 Task: Create a due date automation trigger when advanced on, on the monday after a card is due add content with a name or a description ending with resume at 11:00 AM.
Action: Mouse moved to (1155, 93)
Screenshot: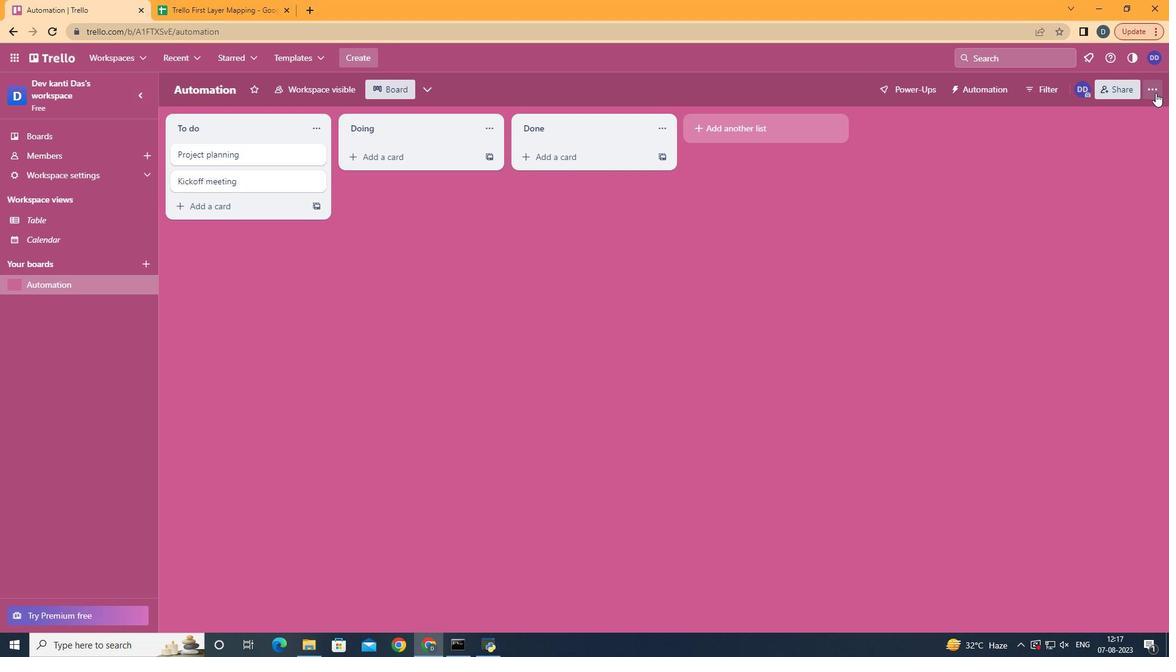 
Action: Mouse pressed left at (1155, 93)
Screenshot: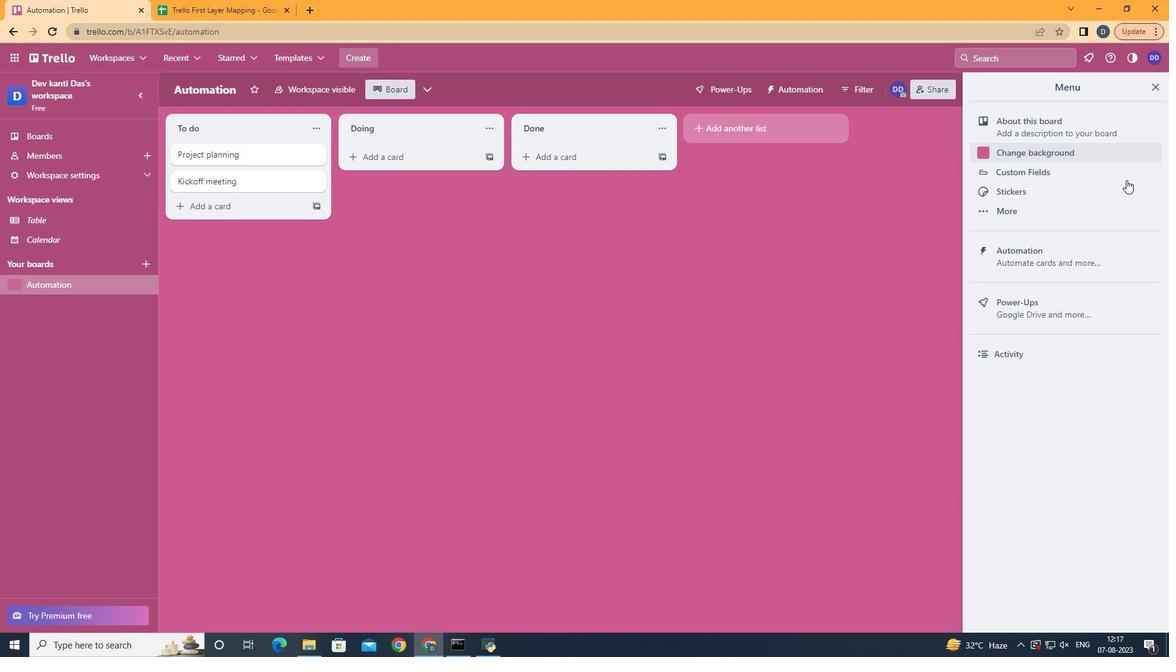 
Action: Mouse moved to (1088, 262)
Screenshot: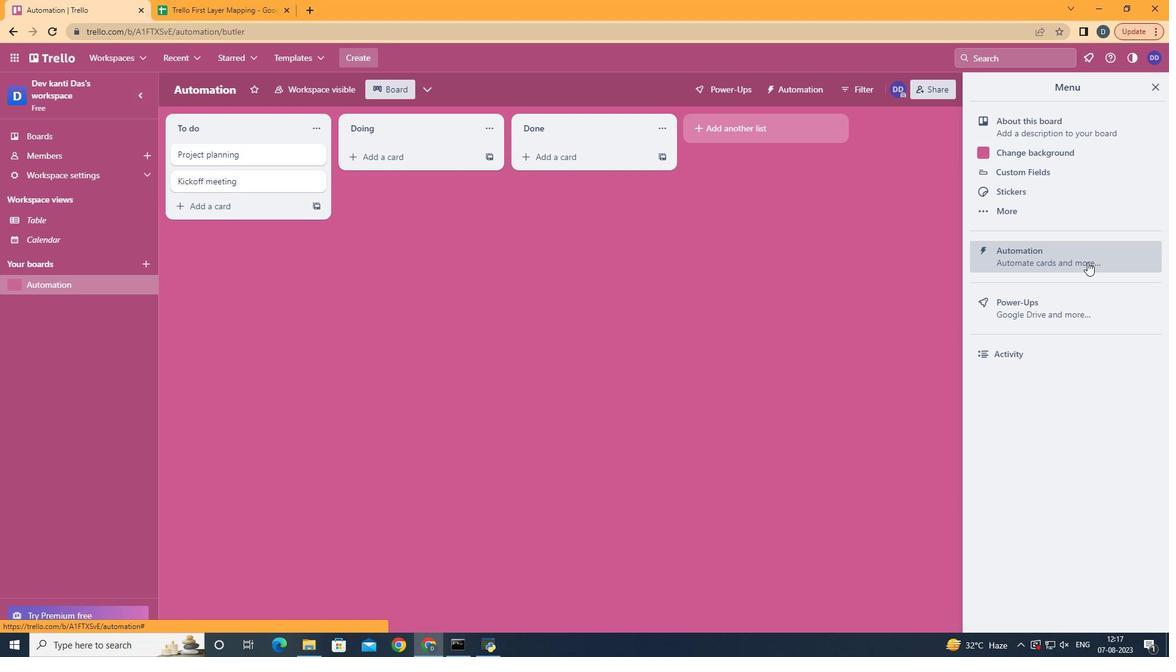 
Action: Mouse pressed left at (1088, 262)
Screenshot: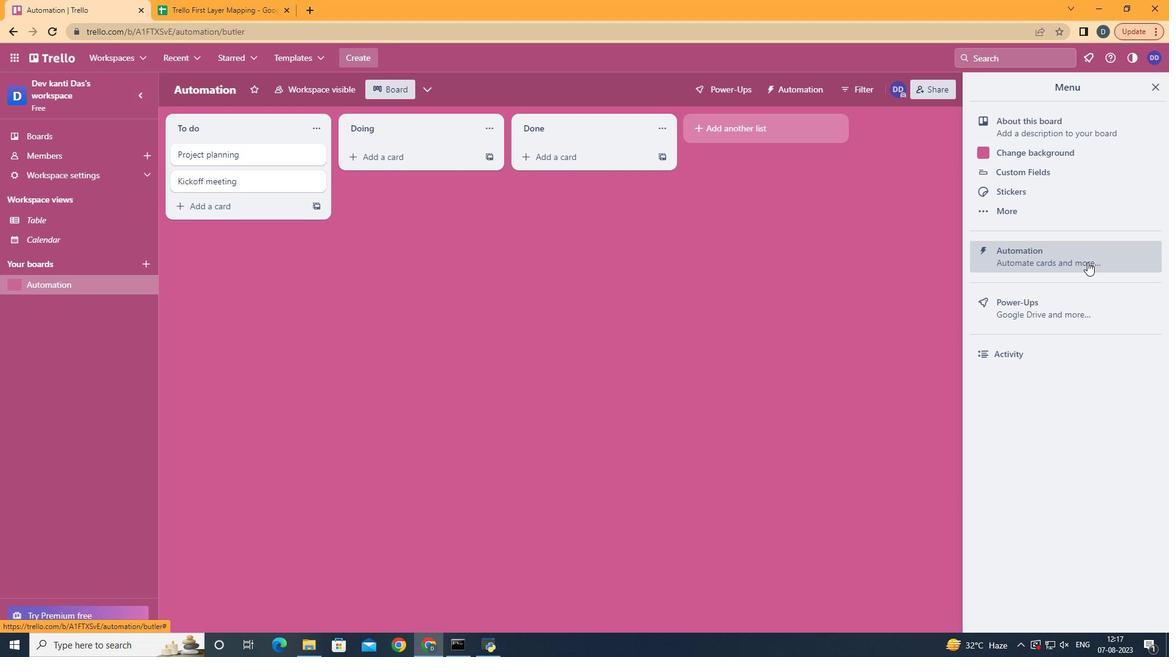 
Action: Mouse moved to (259, 244)
Screenshot: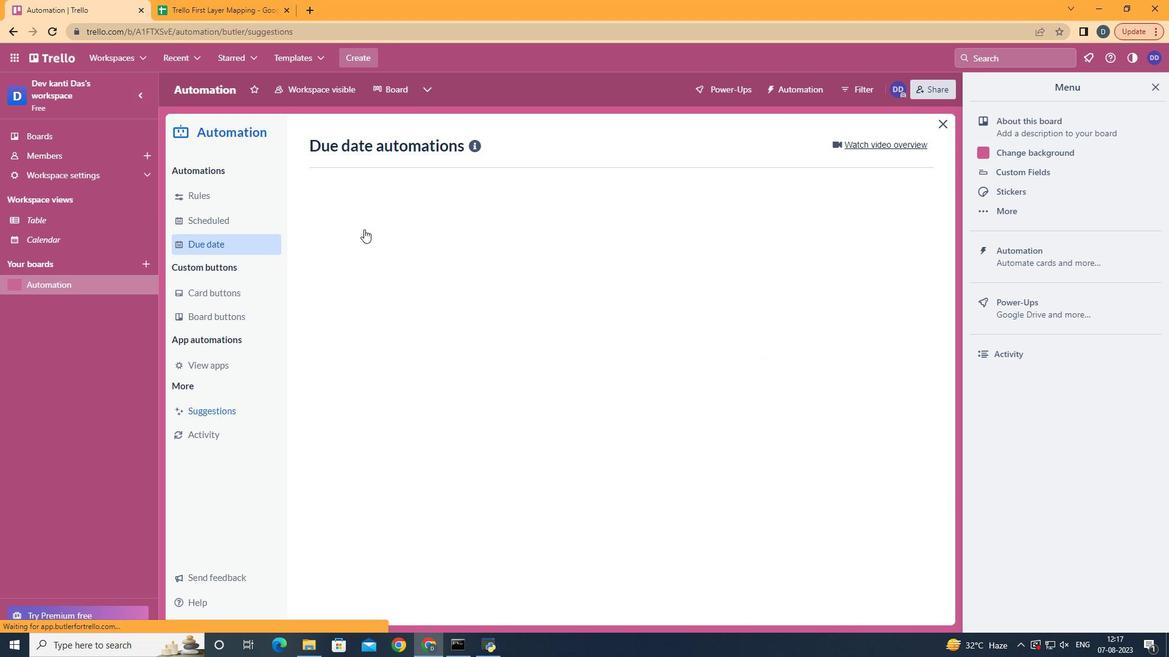 
Action: Mouse pressed left at (259, 244)
Screenshot: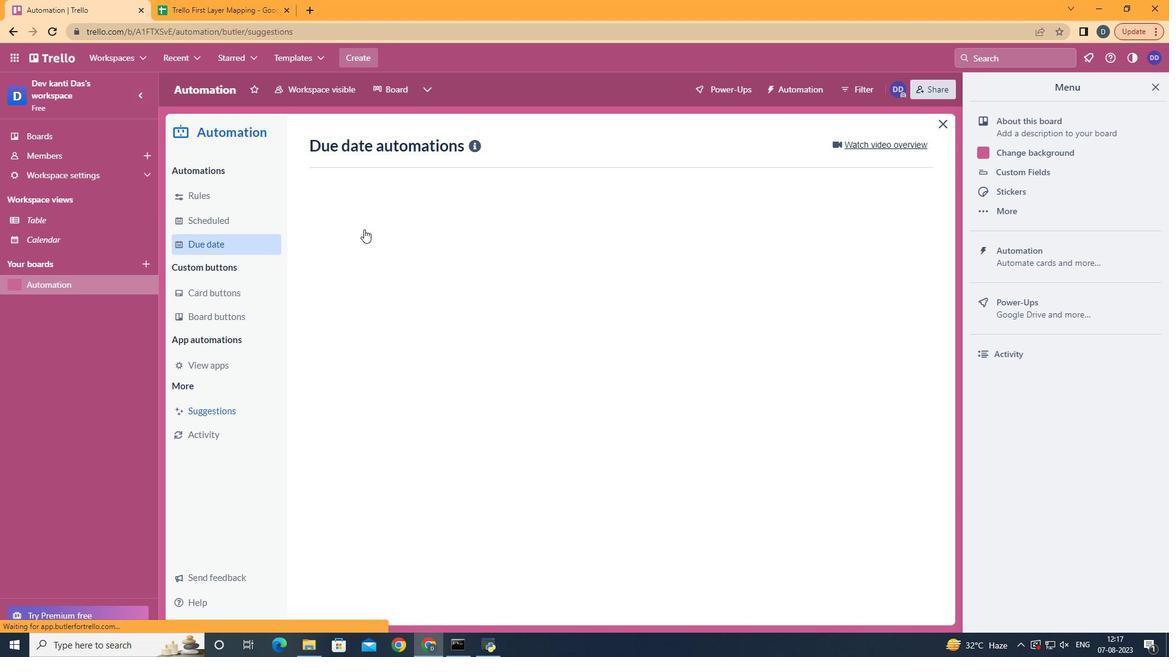
Action: Mouse moved to (851, 140)
Screenshot: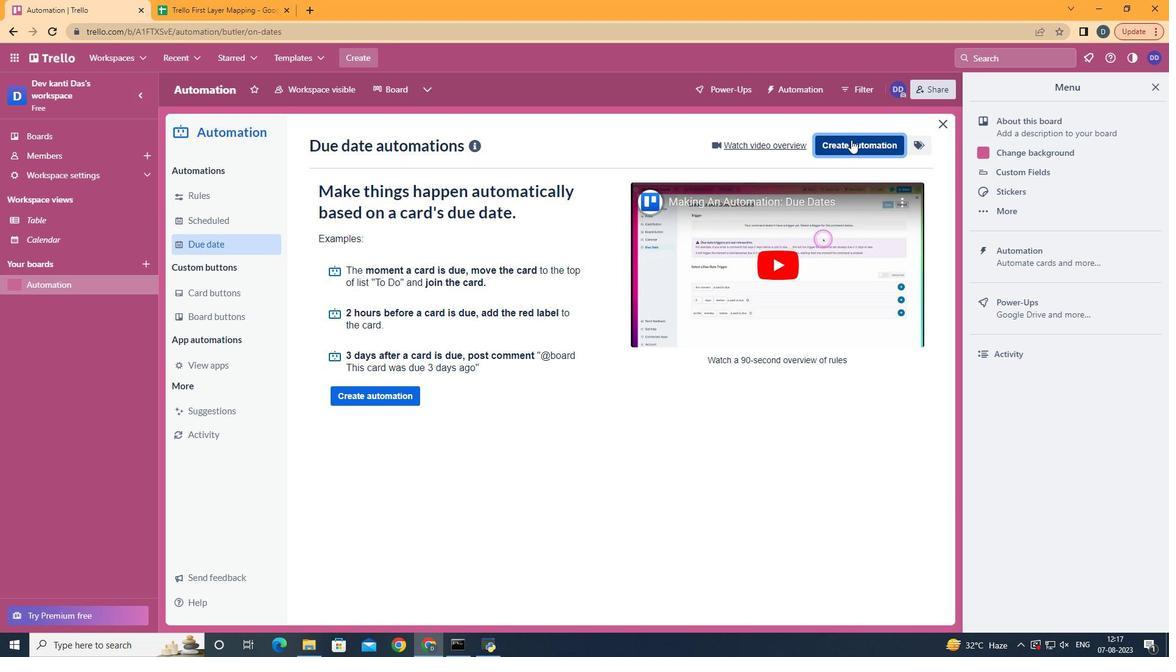 
Action: Mouse pressed left at (851, 140)
Screenshot: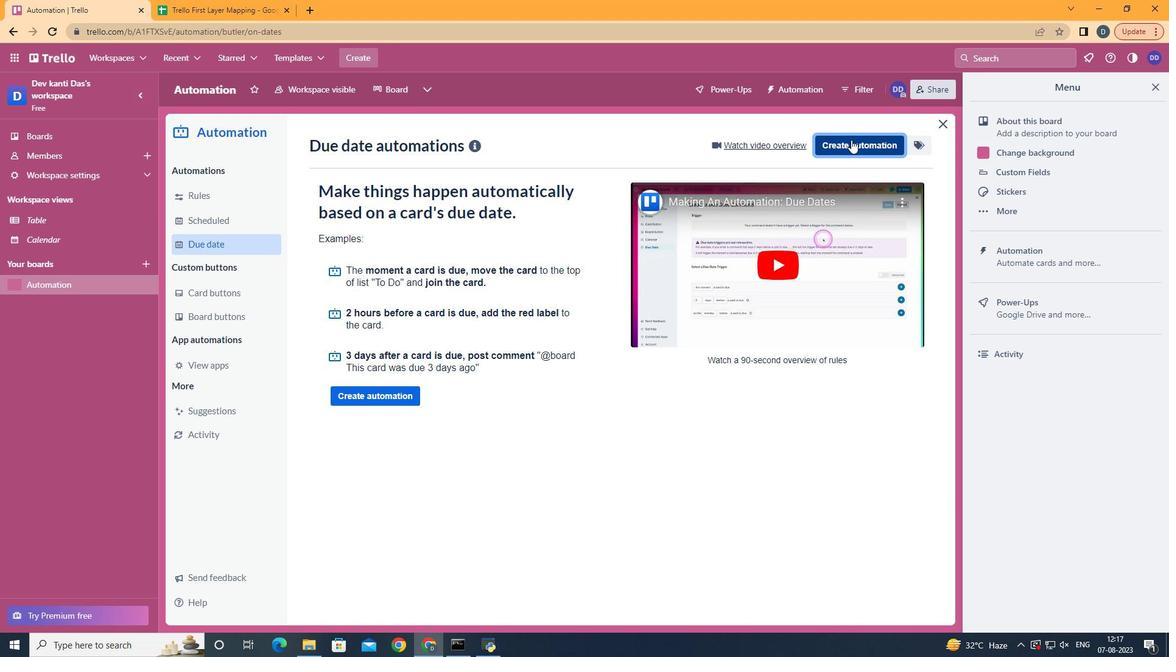 
Action: Mouse moved to (688, 261)
Screenshot: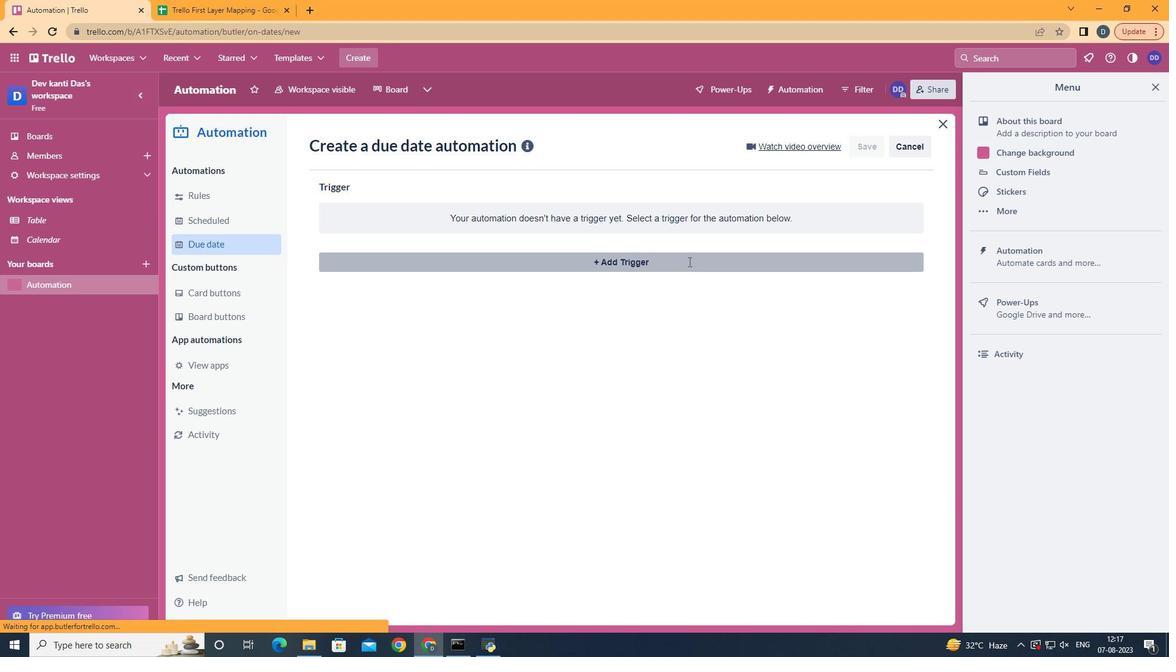 
Action: Mouse pressed left at (688, 261)
Screenshot: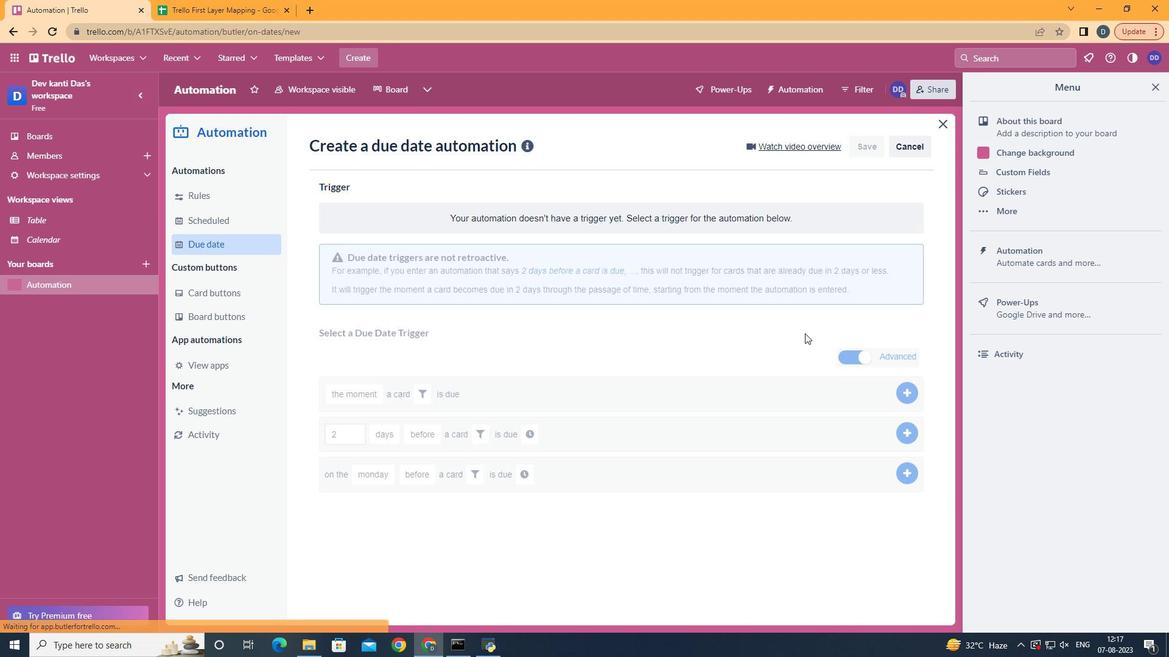 
Action: Mouse moved to (394, 316)
Screenshot: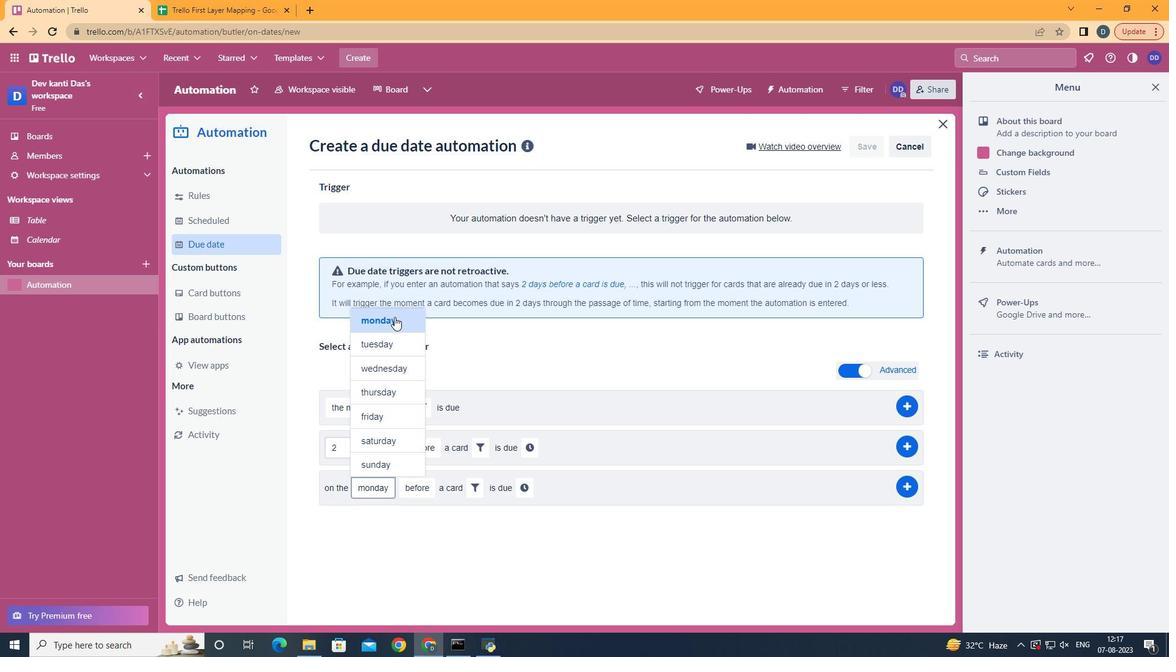 
Action: Mouse pressed left at (394, 316)
Screenshot: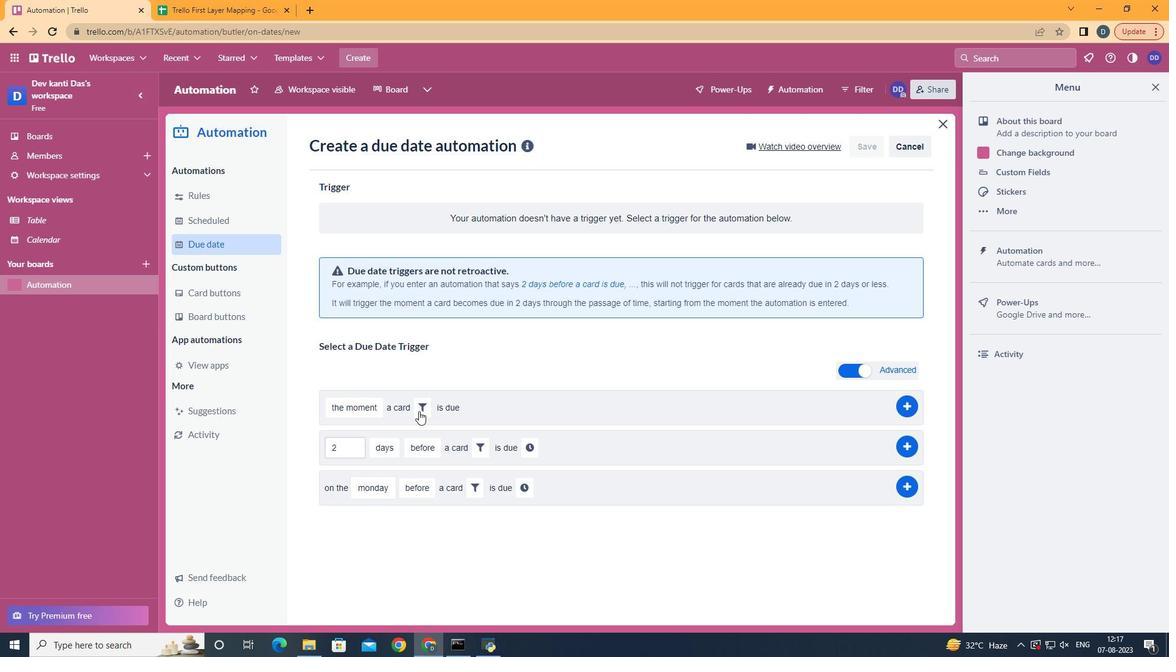 
Action: Mouse moved to (430, 524)
Screenshot: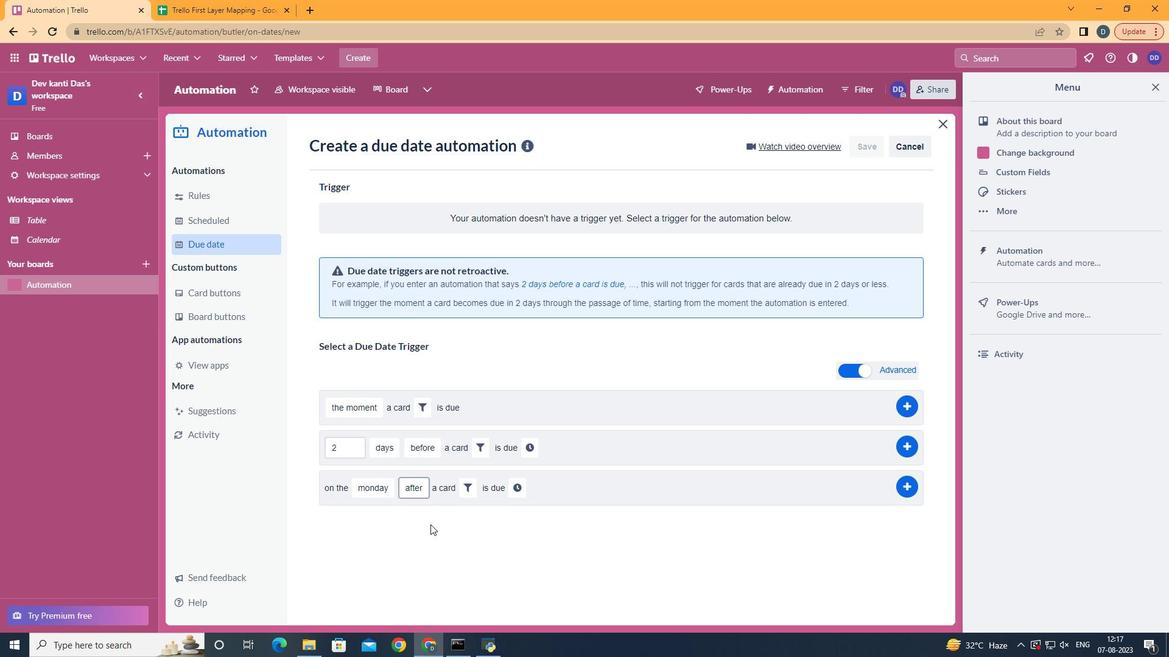 
Action: Mouse pressed left at (430, 524)
Screenshot: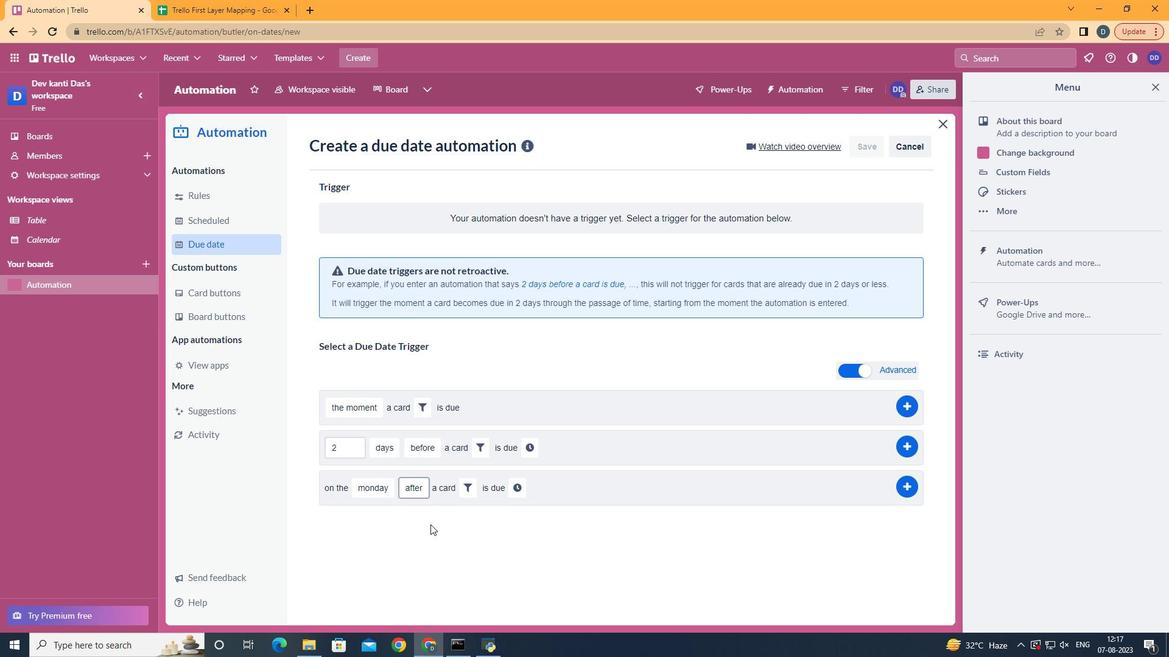 
Action: Mouse moved to (467, 485)
Screenshot: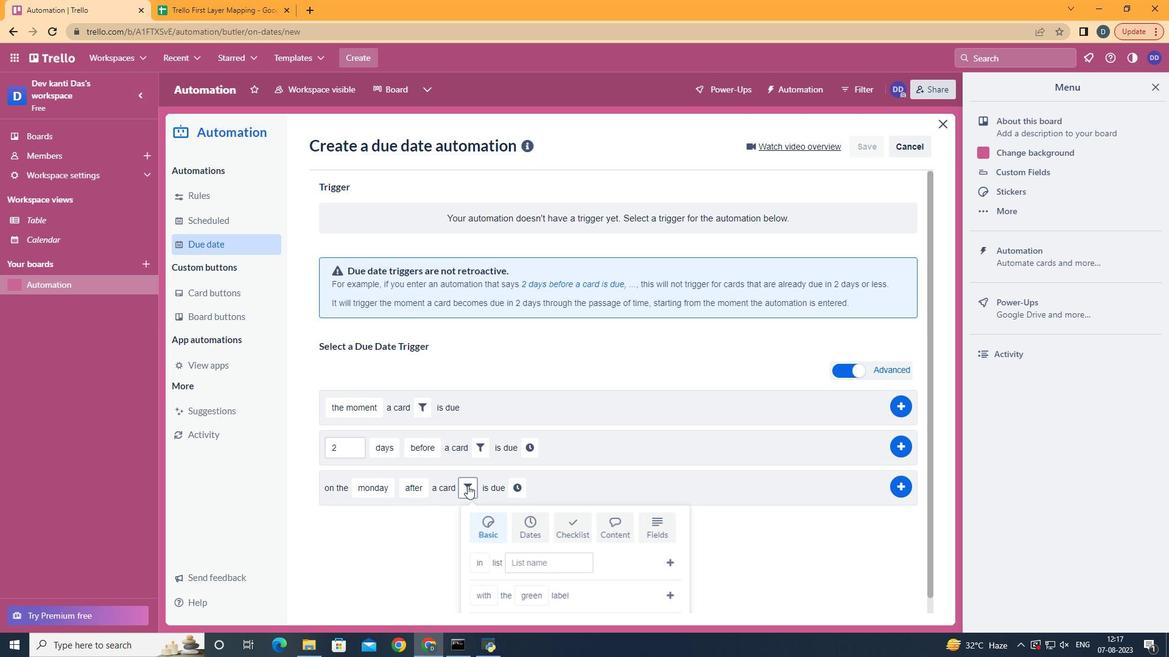 
Action: Mouse pressed left at (467, 485)
Screenshot: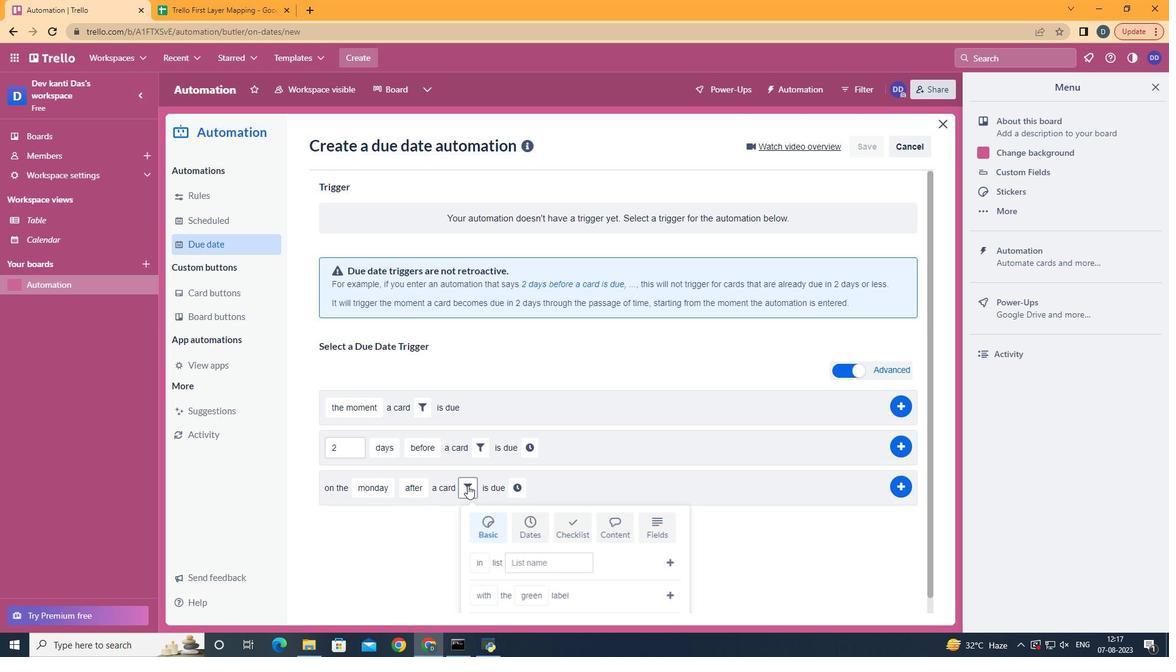 
Action: Mouse moved to (618, 526)
Screenshot: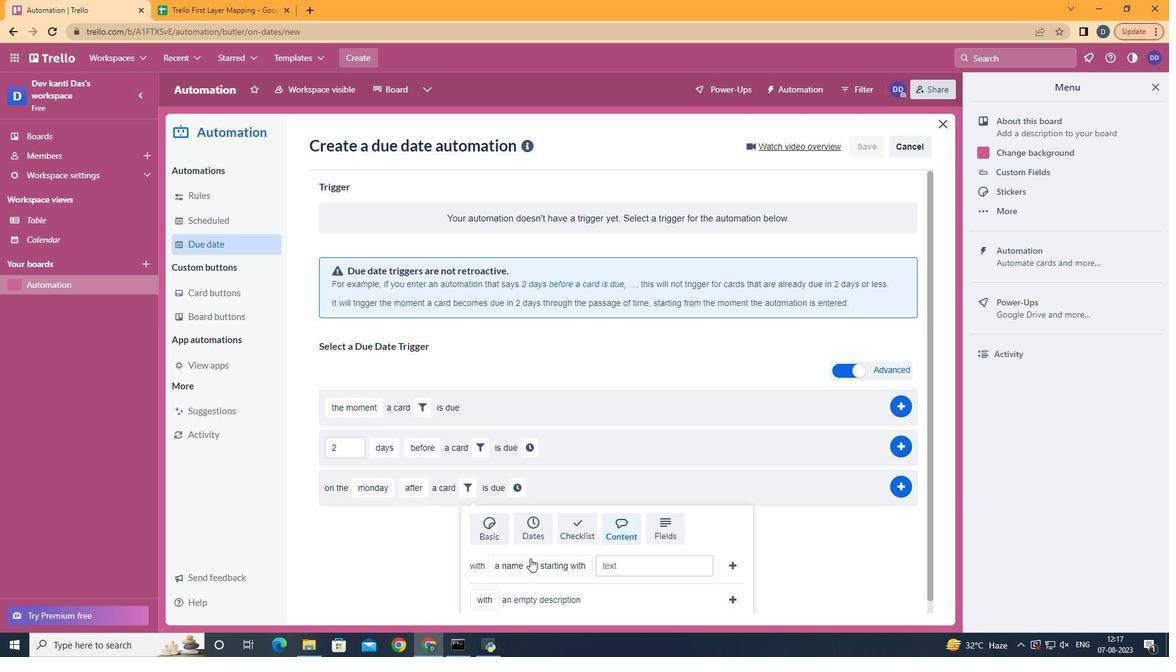 
Action: Mouse pressed left at (617, 526)
Screenshot: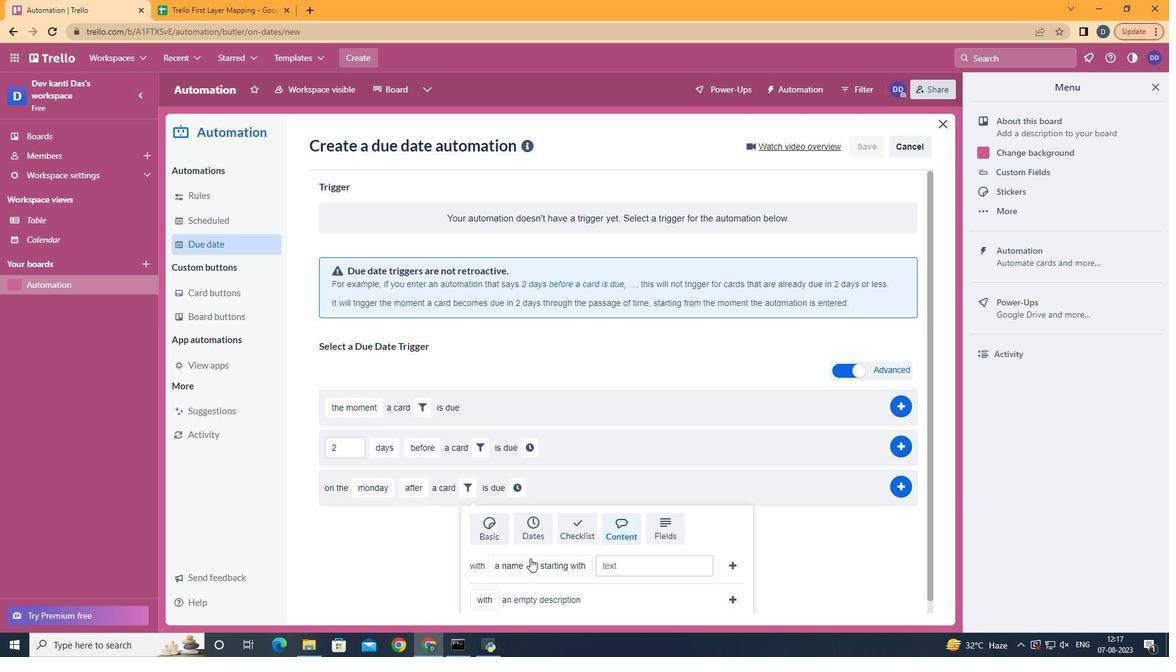 
Action: Mouse moved to (530, 545)
Screenshot: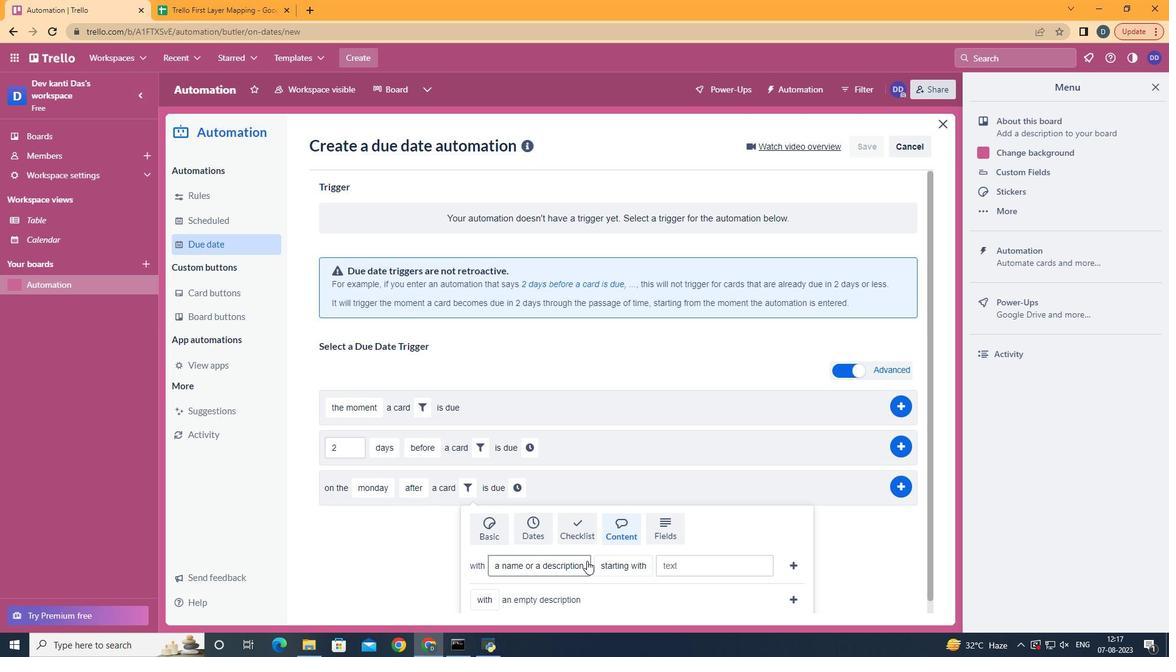 
Action: Mouse pressed left at (530, 545)
Screenshot: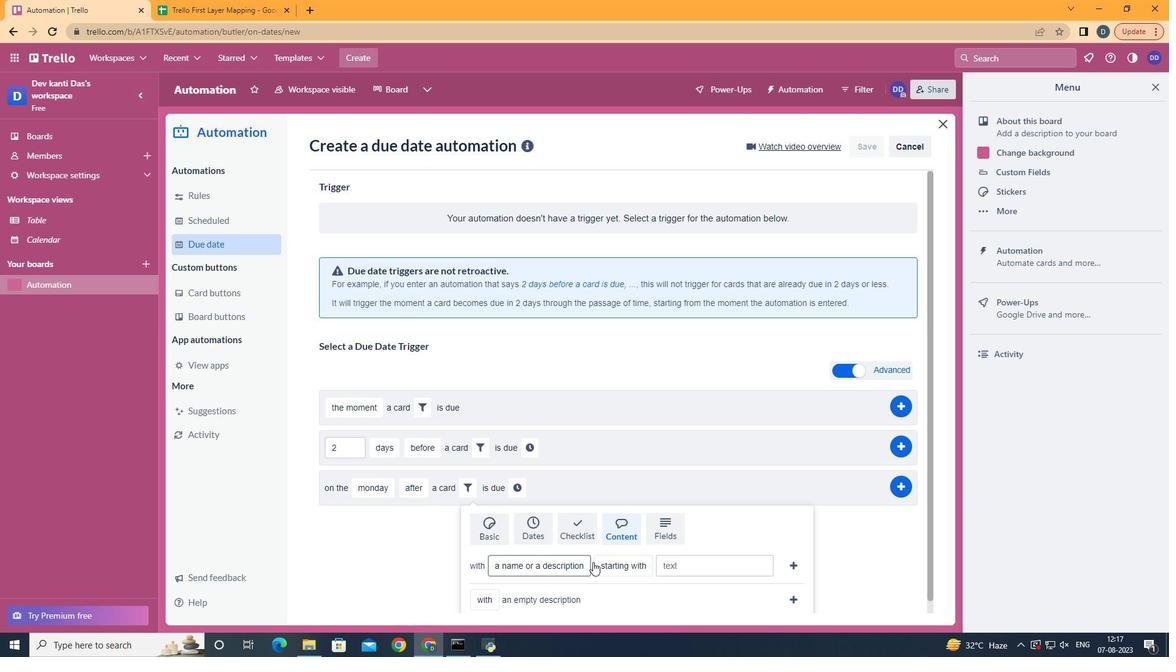 
Action: Mouse moved to (636, 442)
Screenshot: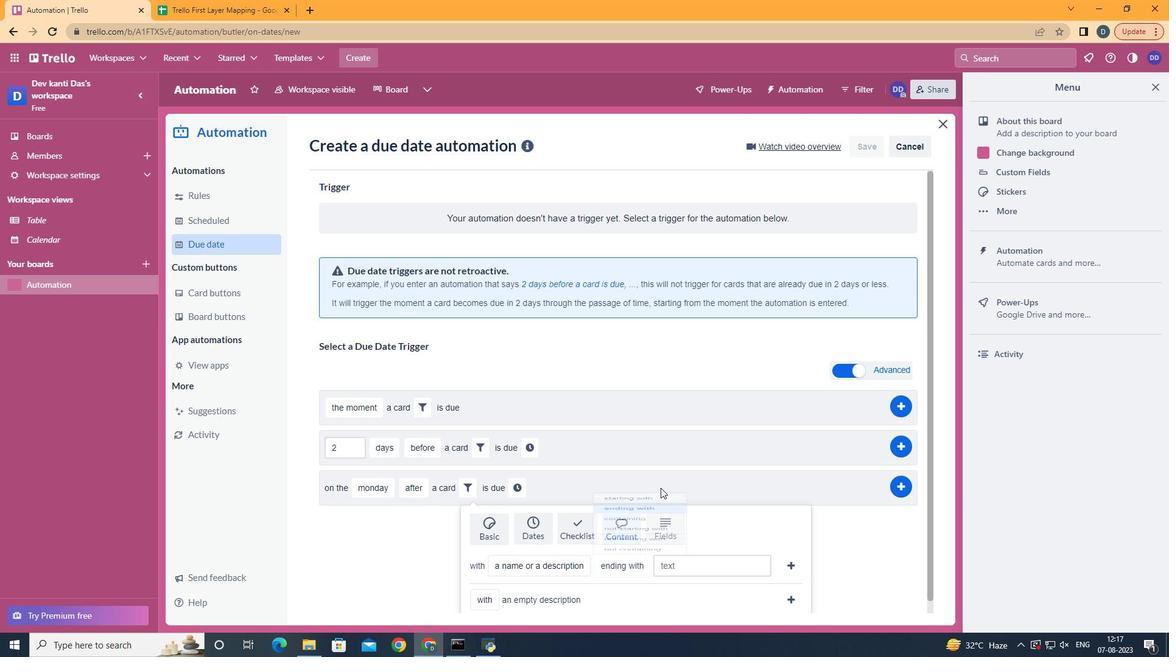 
Action: Mouse pressed left at (636, 442)
Screenshot: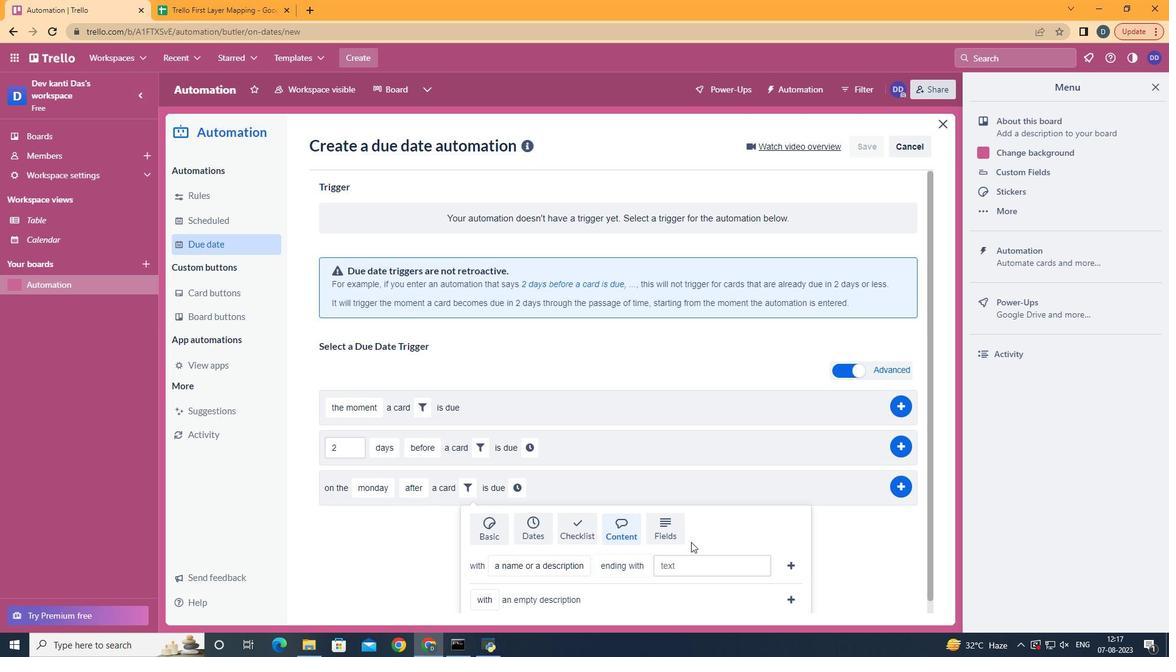 
Action: Mouse moved to (702, 565)
Screenshot: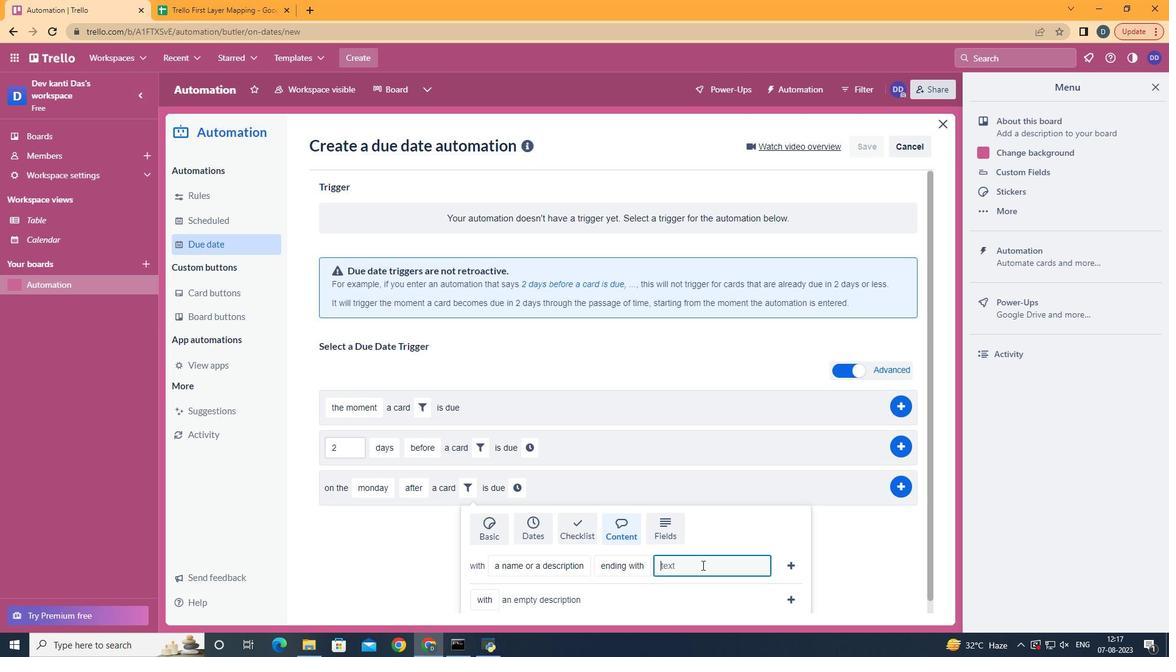 
Action: Mouse pressed left at (702, 565)
Screenshot: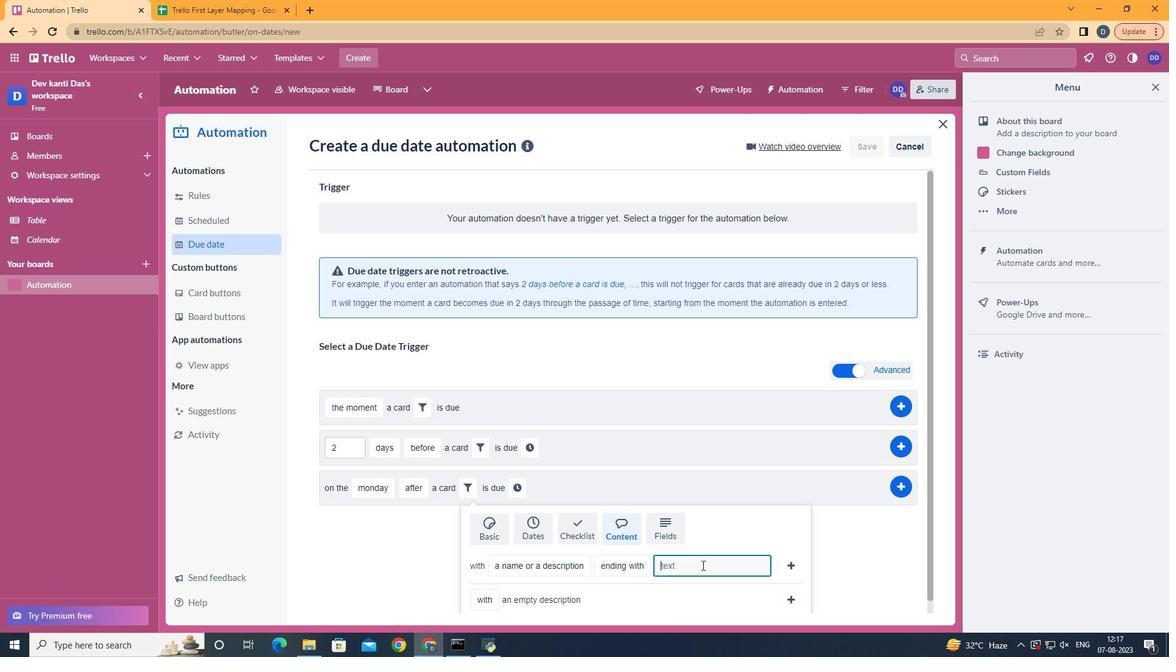 
Action: Key pressed resume
Screenshot: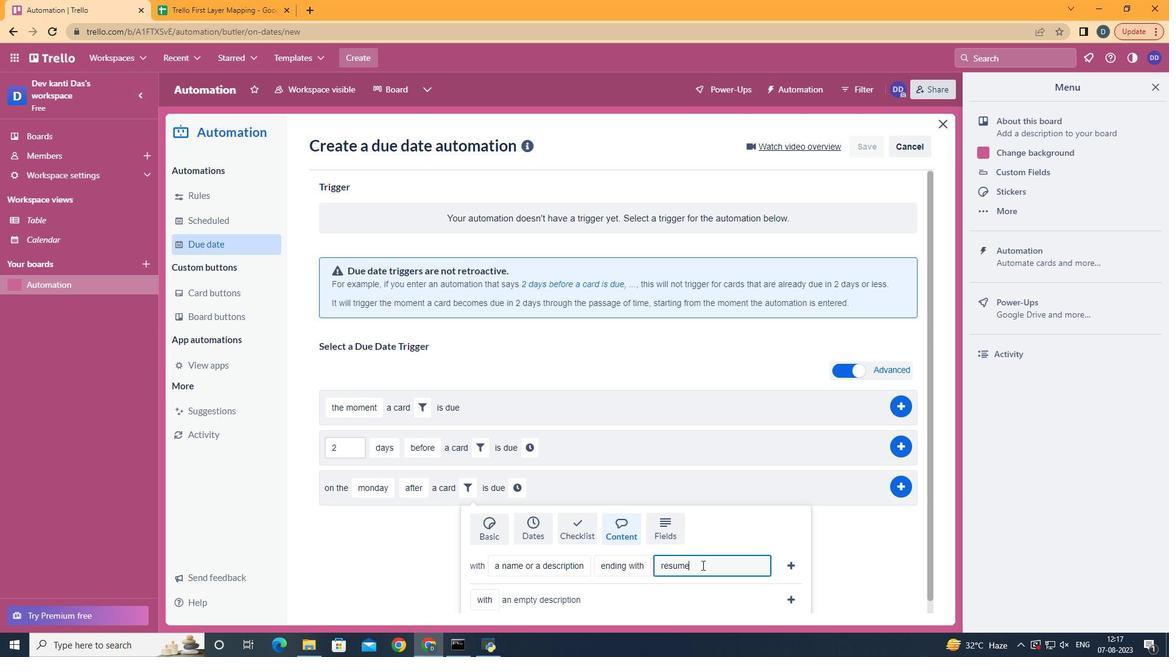 
Action: Mouse moved to (798, 568)
Screenshot: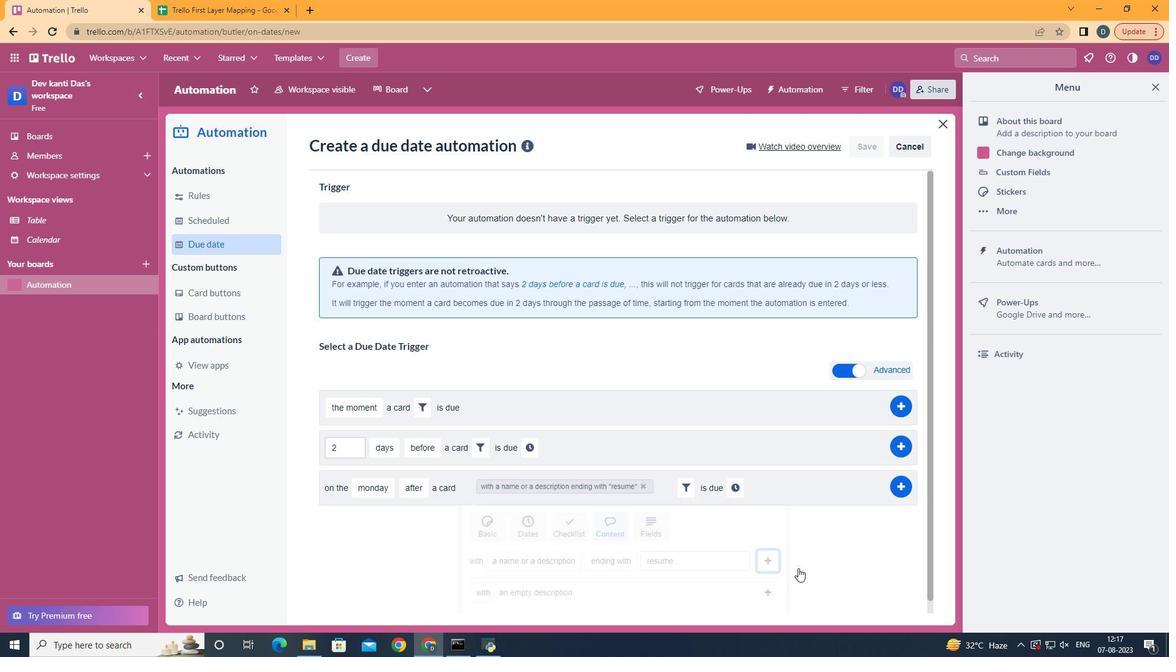 
Action: Mouse pressed left at (798, 568)
Screenshot: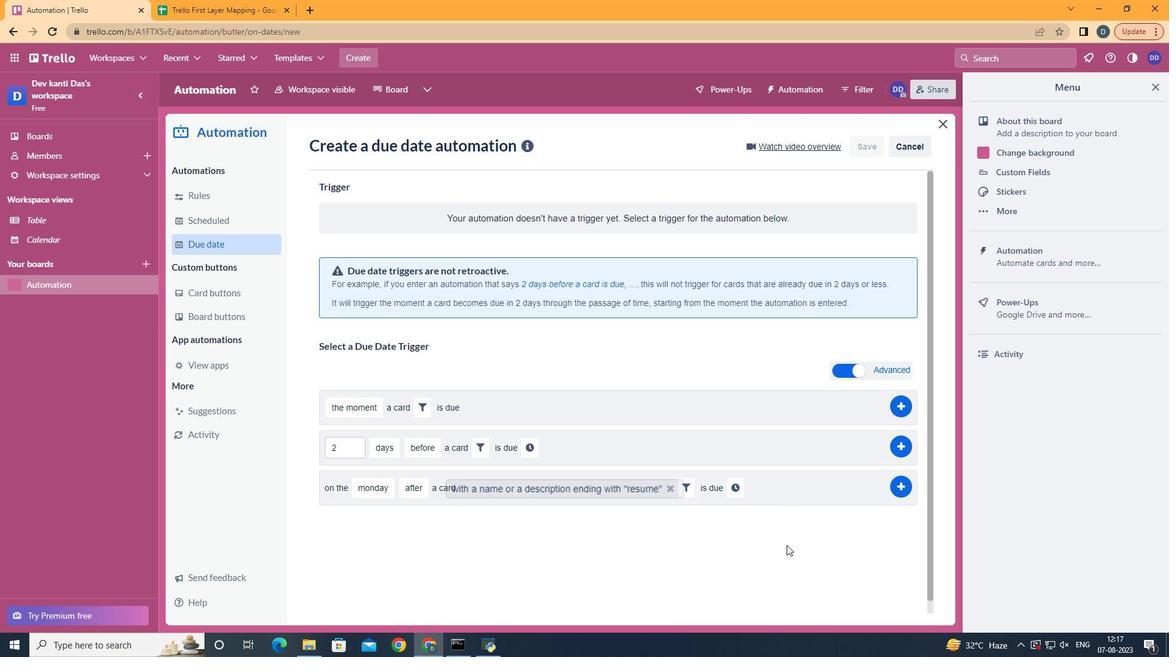 
Action: Mouse moved to (735, 485)
Screenshot: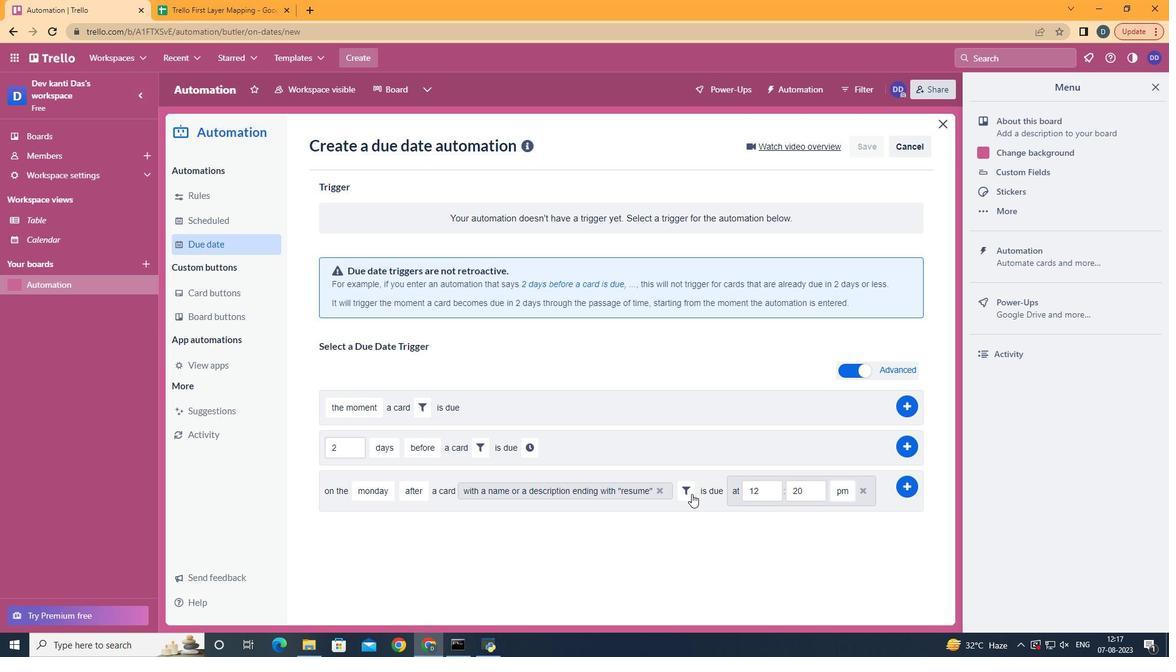 
Action: Mouse pressed left at (735, 485)
Screenshot: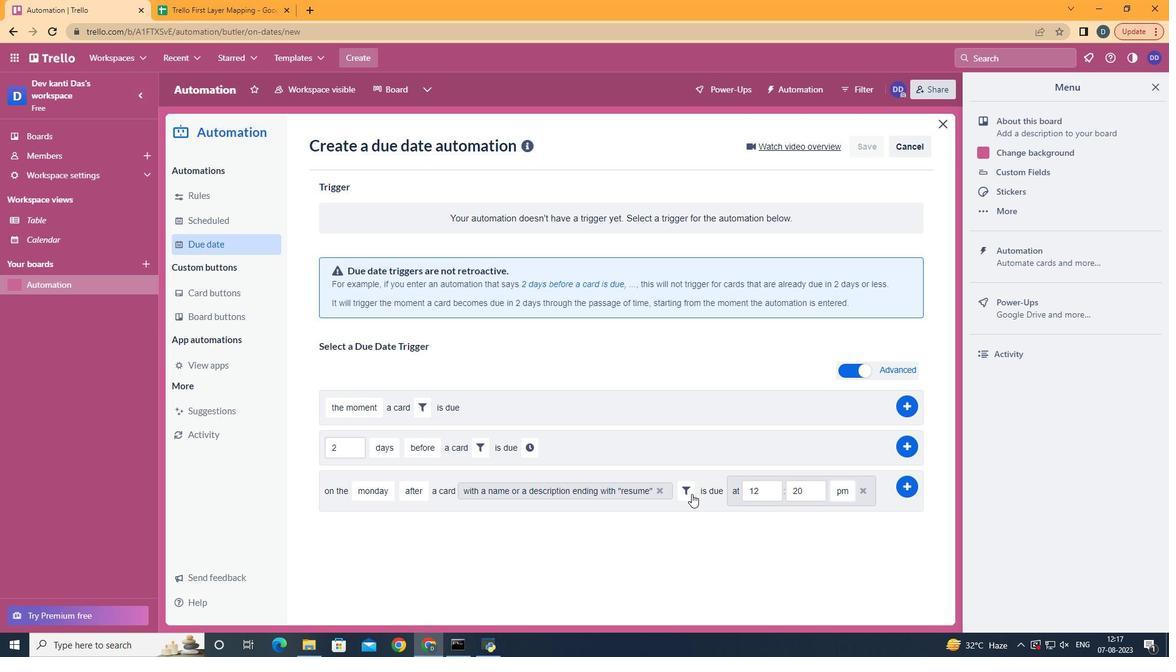 
Action: Mouse moved to (773, 491)
Screenshot: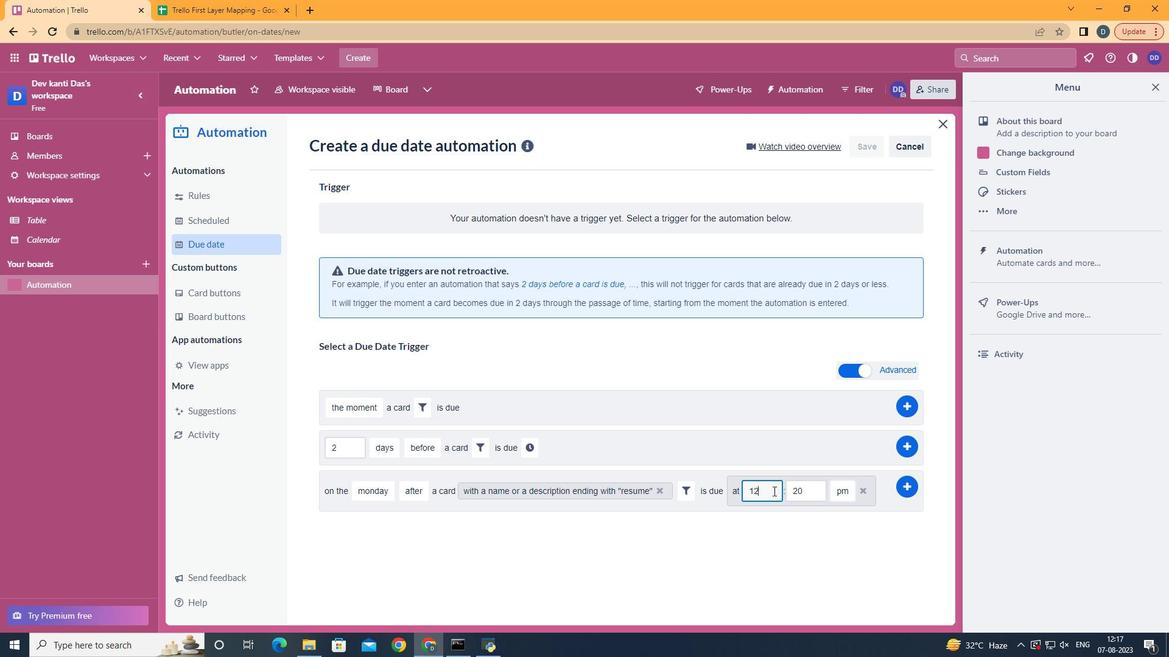
Action: Mouse pressed left at (773, 491)
Screenshot: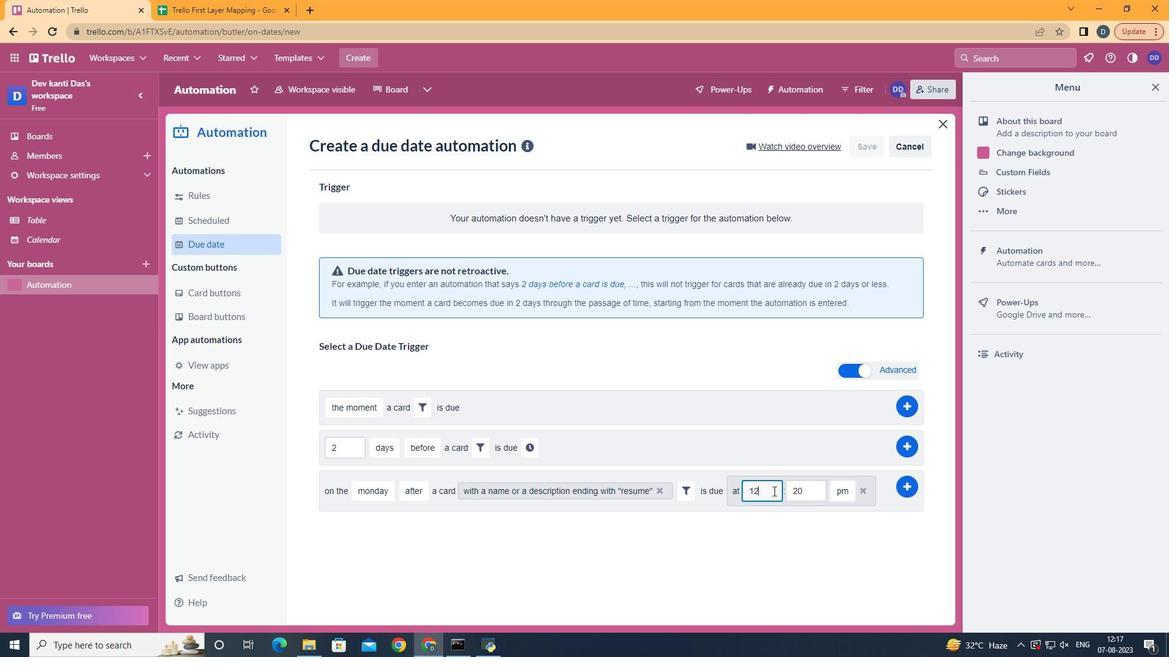 
Action: Key pressed <Key.backspace>1
Screenshot: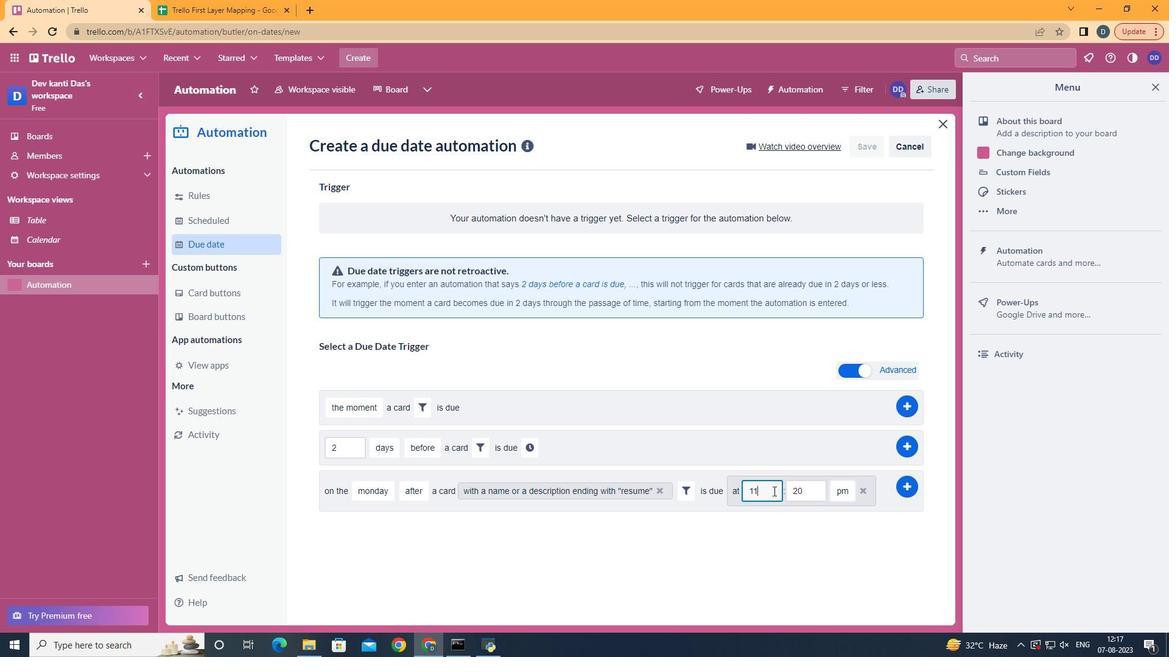
Action: Mouse moved to (809, 485)
Screenshot: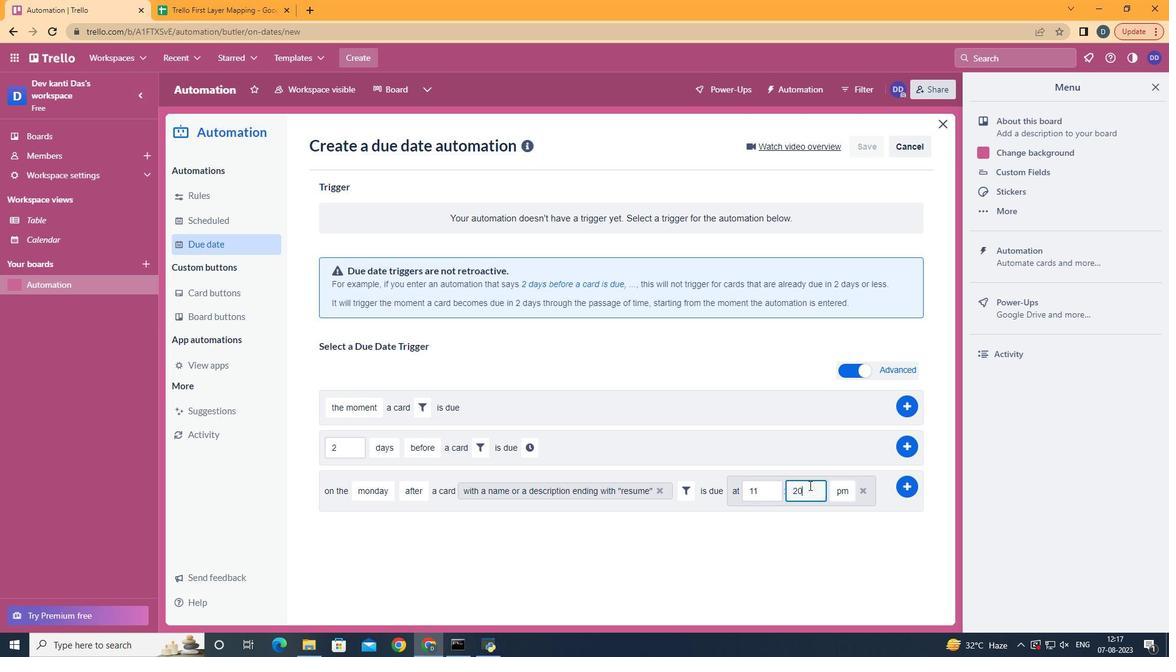
Action: Mouse pressed left at (809, 485)
Screenshot: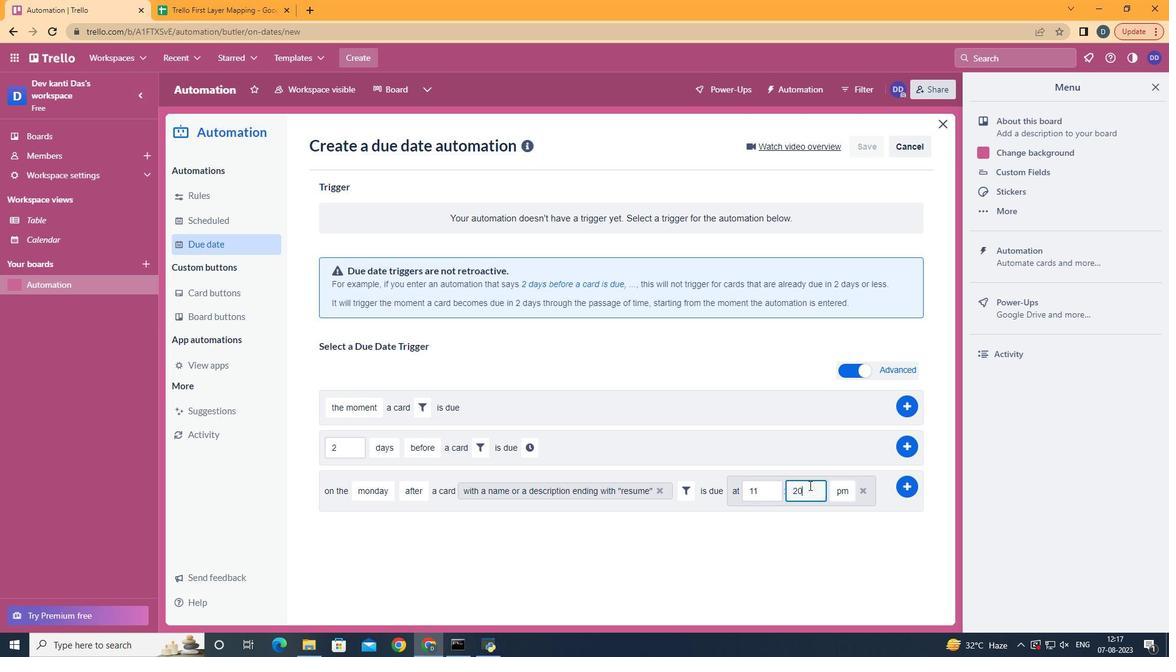 
Action: Key pressed <Key.backspace><Key.backspace>00
Screenshot: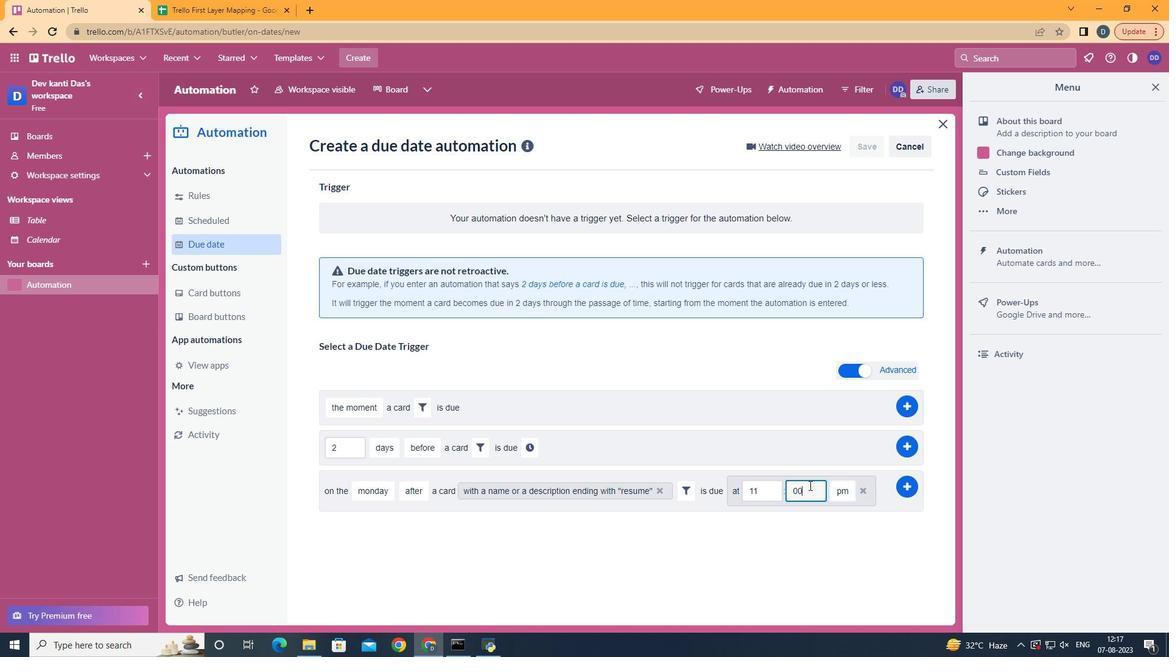 
Action: Mouse moved to (844, 507)
Screenshot: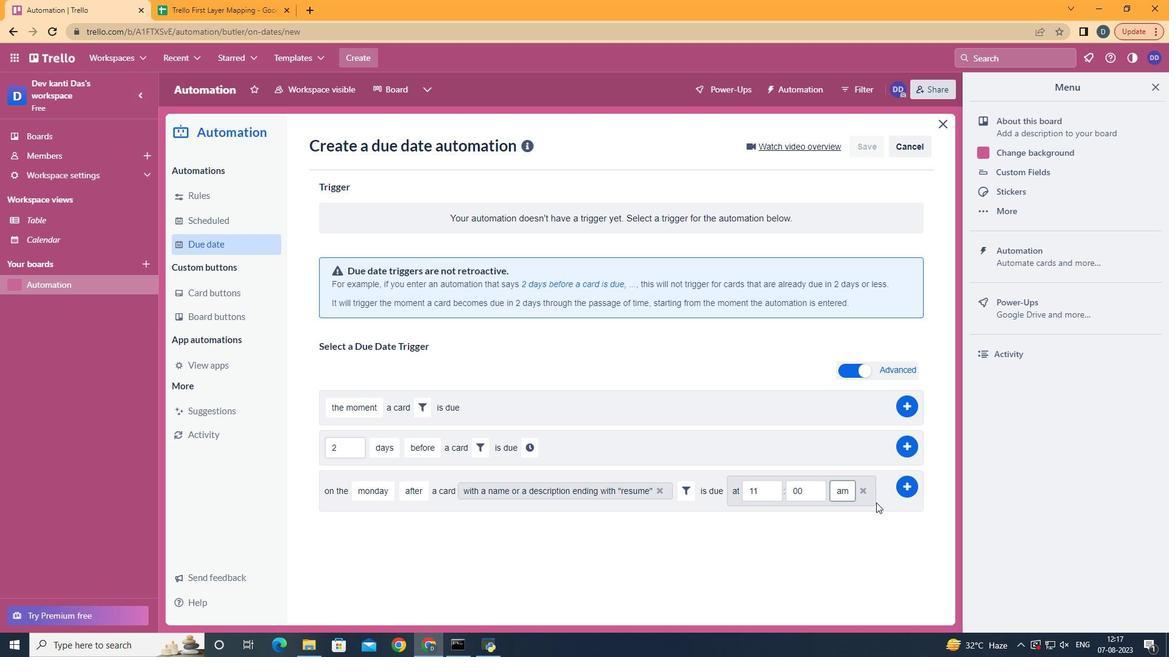 
Action: Mouse pressed left at (844, 507)
Screenshot: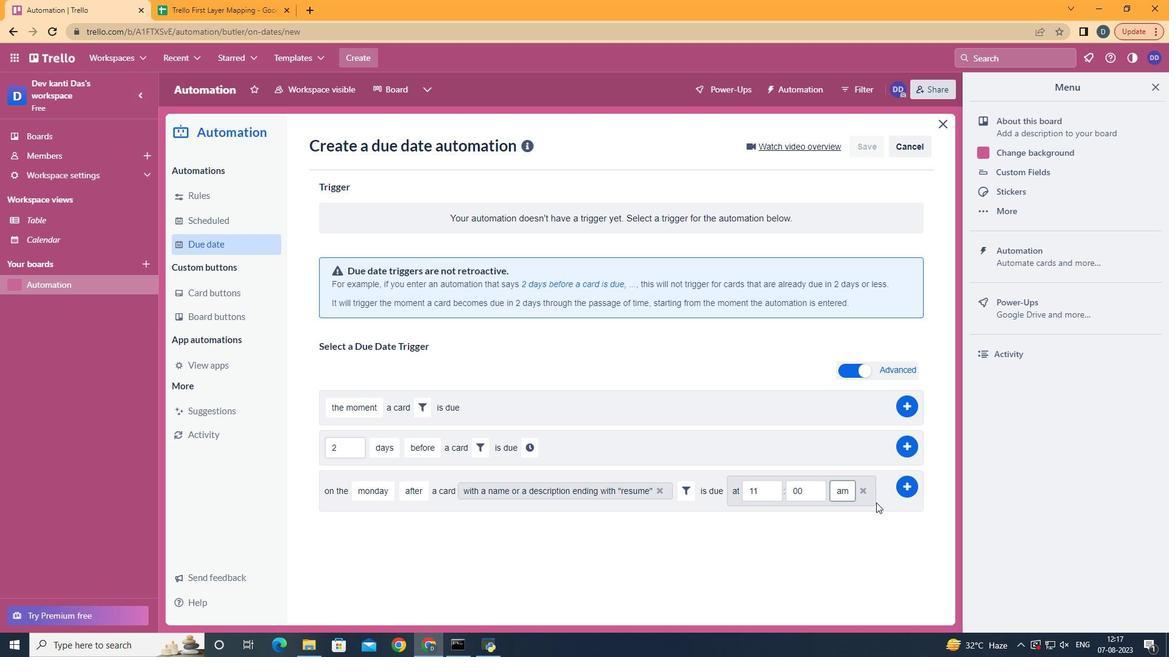 
Action: Mouse moved to (909, 480)
Screenshot: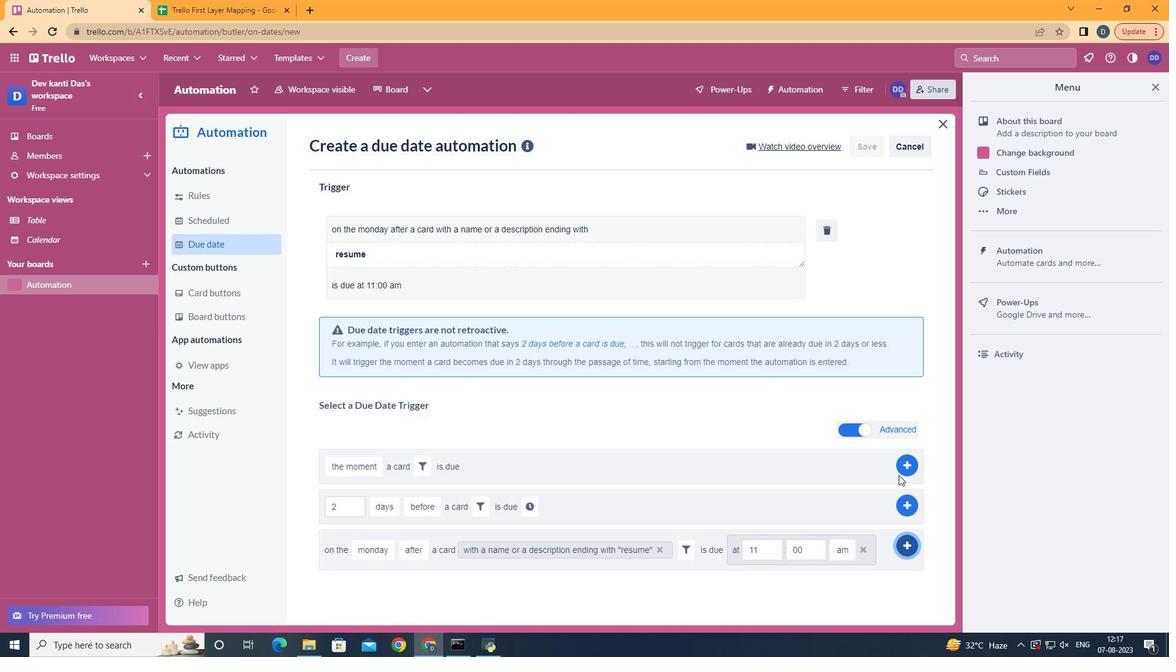 
Action: Mouse pressed left at (909, 480)
Screenshot: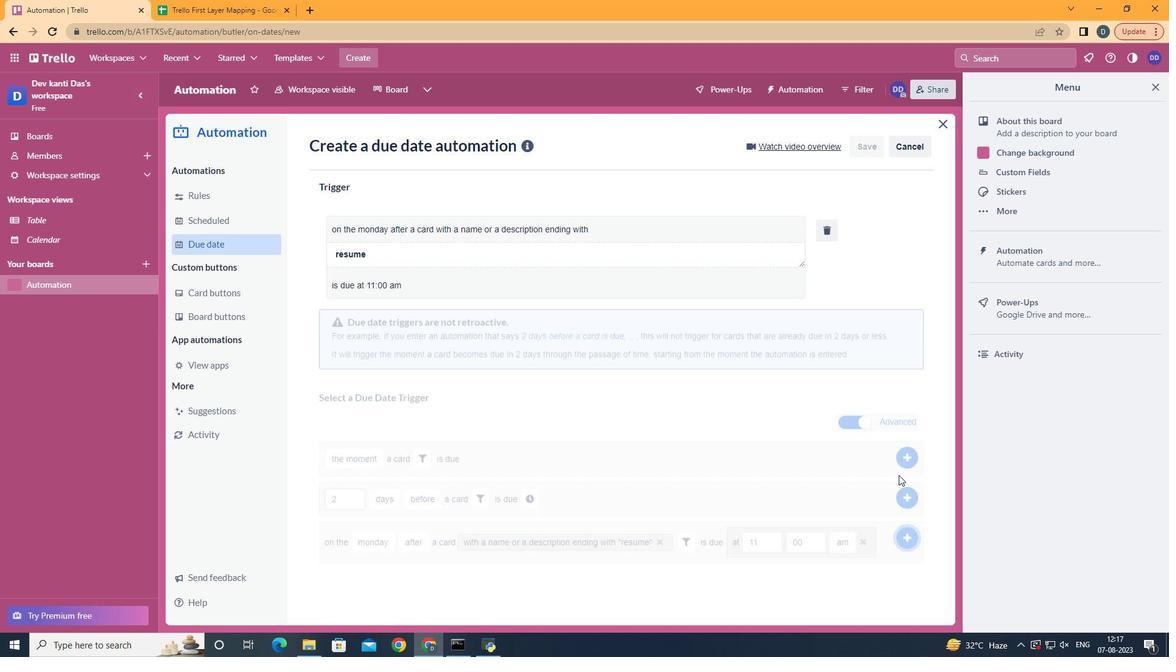 
Action: Mouse moved to (580, 182)
Screenshot: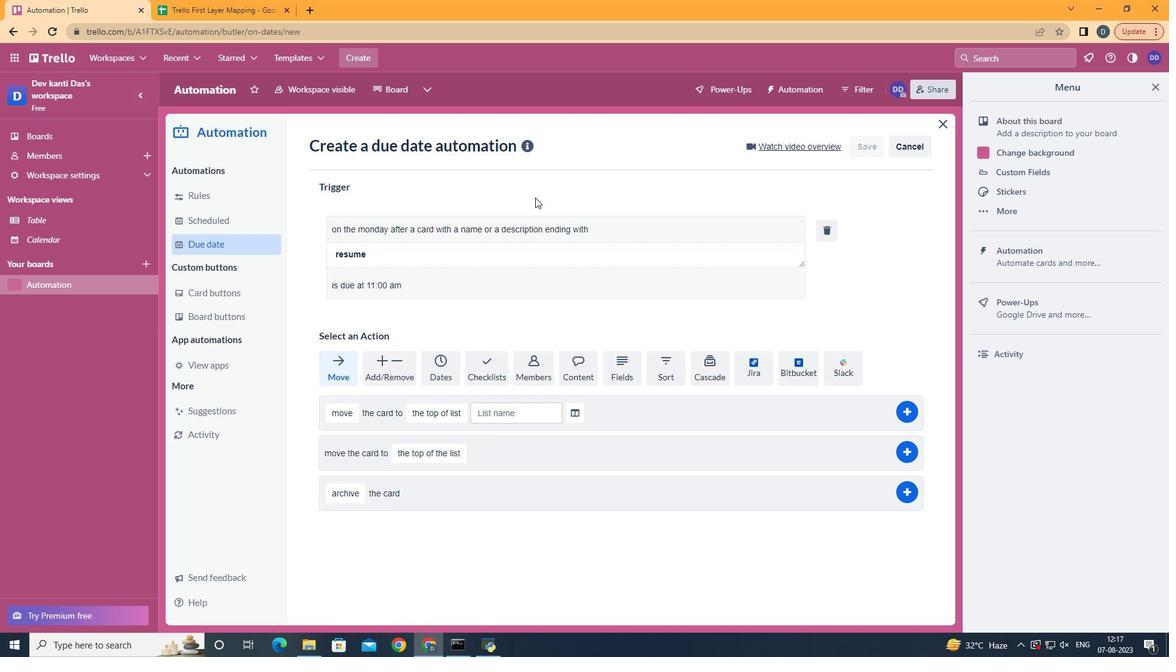 
